 Task: Calculate the distance between Miami Beach, Florida, and Key Largo, Florida.
Action: Mouse moved to (307, 101)
Screenshot: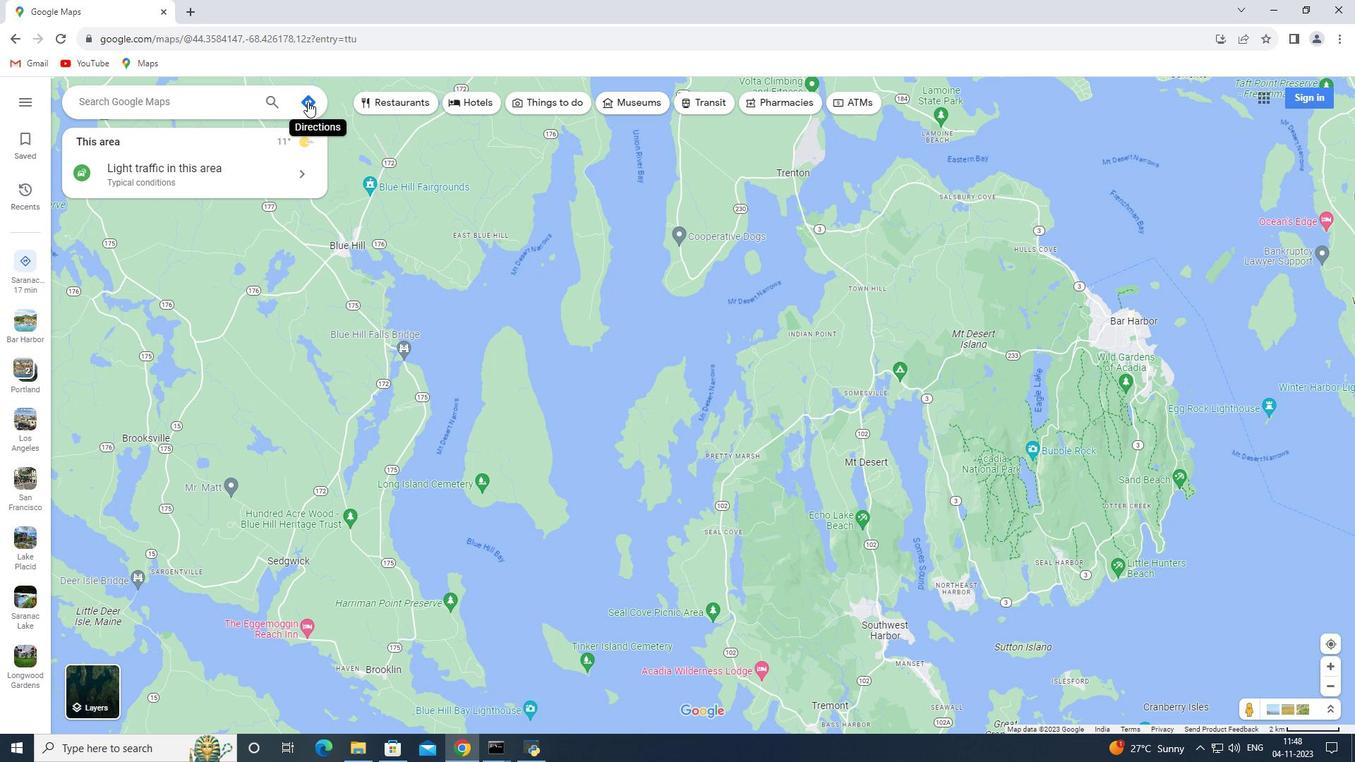 
Action: Mouse pressed left at (307, 101)
Screenshot: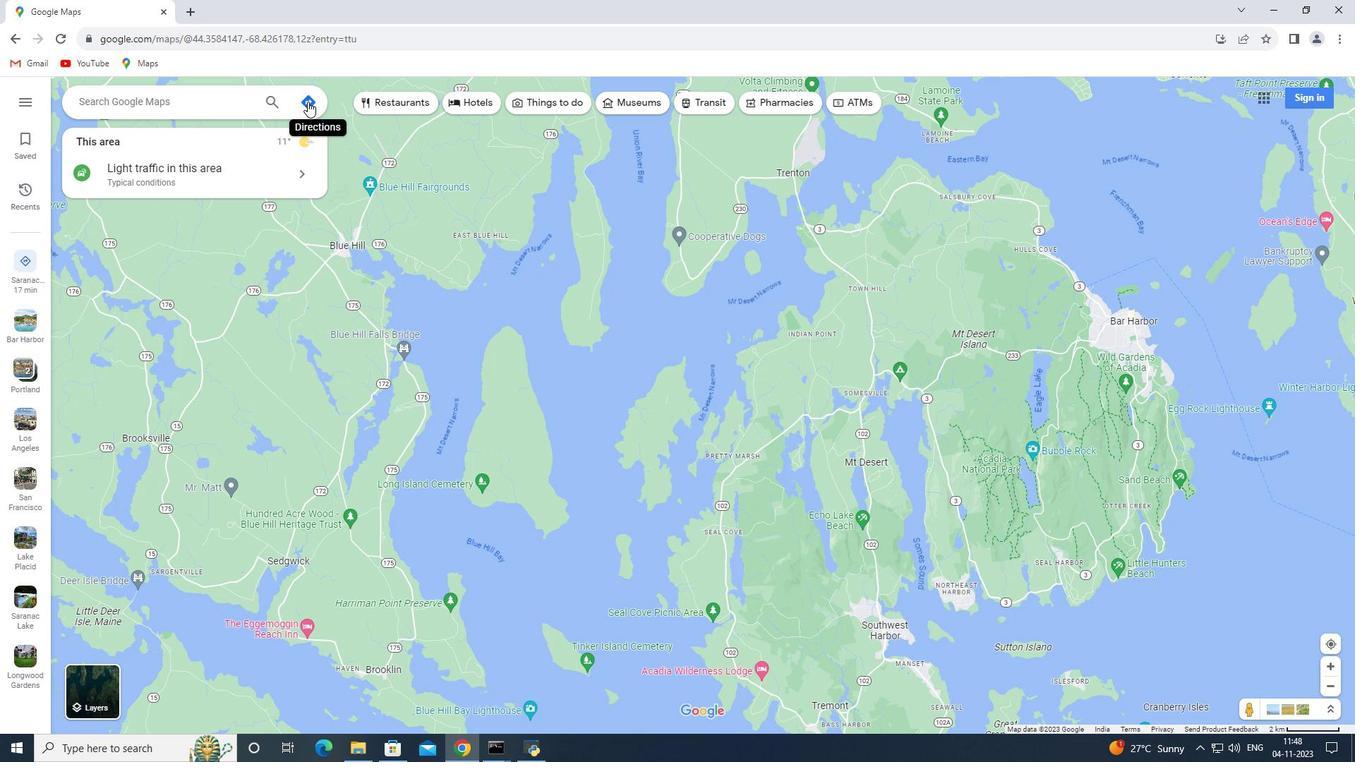 
Action: Mouse moved to (207, 138)
Screenshot: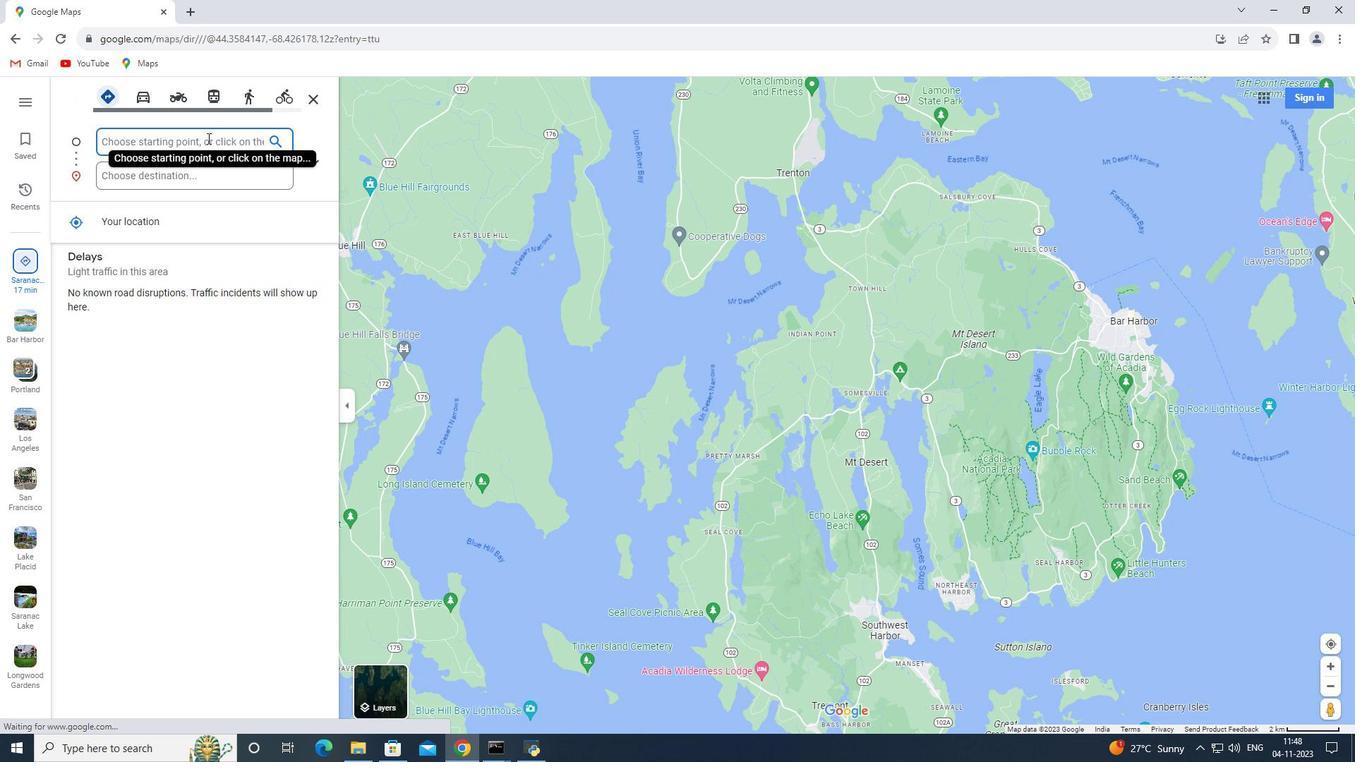 
Action: Key pressed <Key.shift_r>Miami<Key.space><Key.shift>Beach,<Key.space><Key.shift>f<Key.backspace><Key.shift>Florida
Screenshot: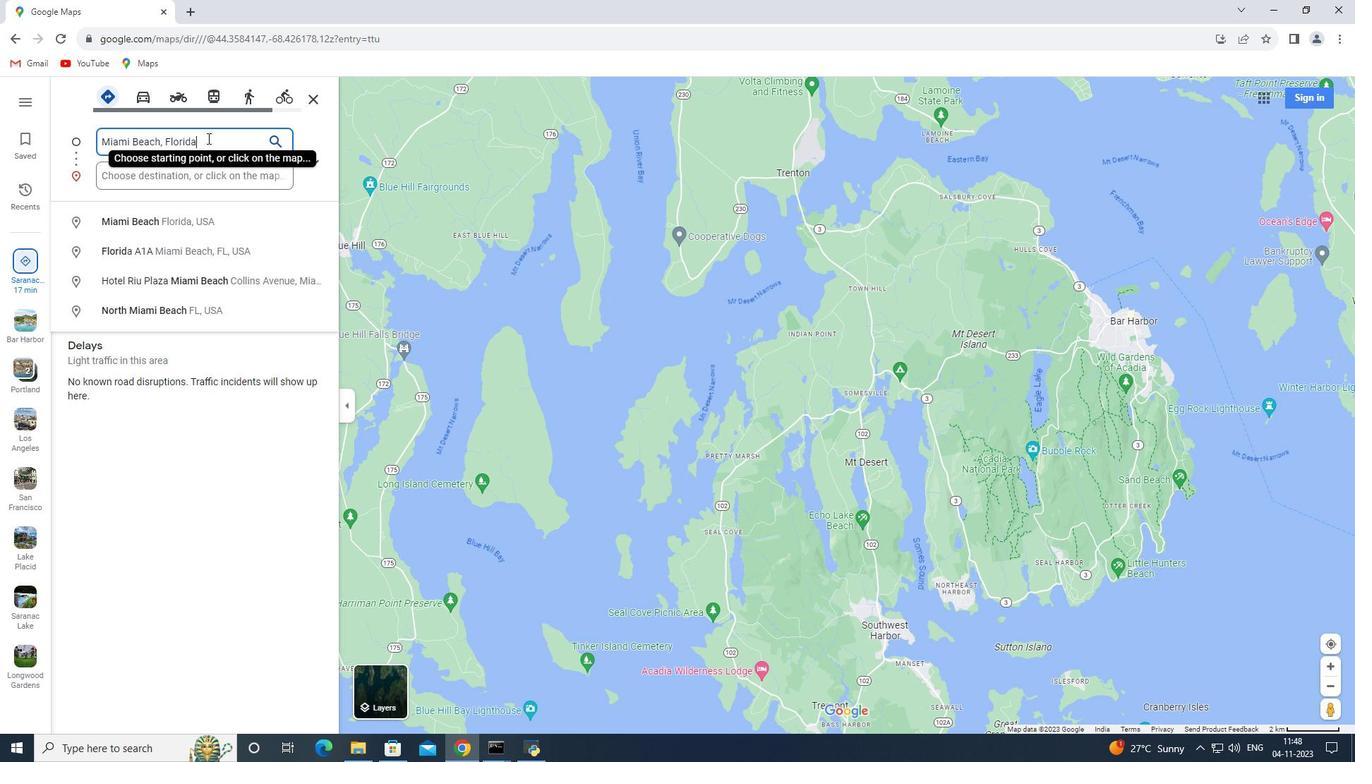 
Action: Mouse moved to (201, 166)
Screenshot: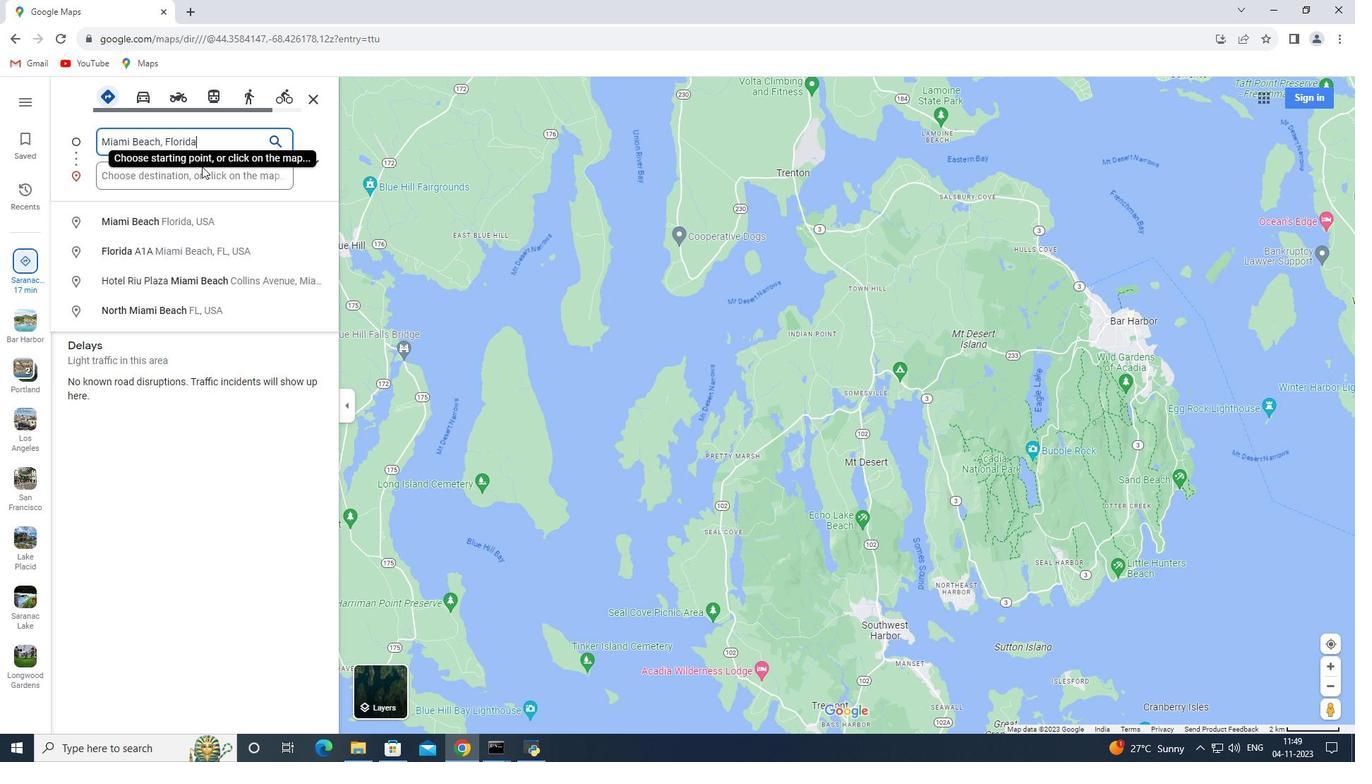 
Action: Mouse pressed left at (201, 166)
Screenshot: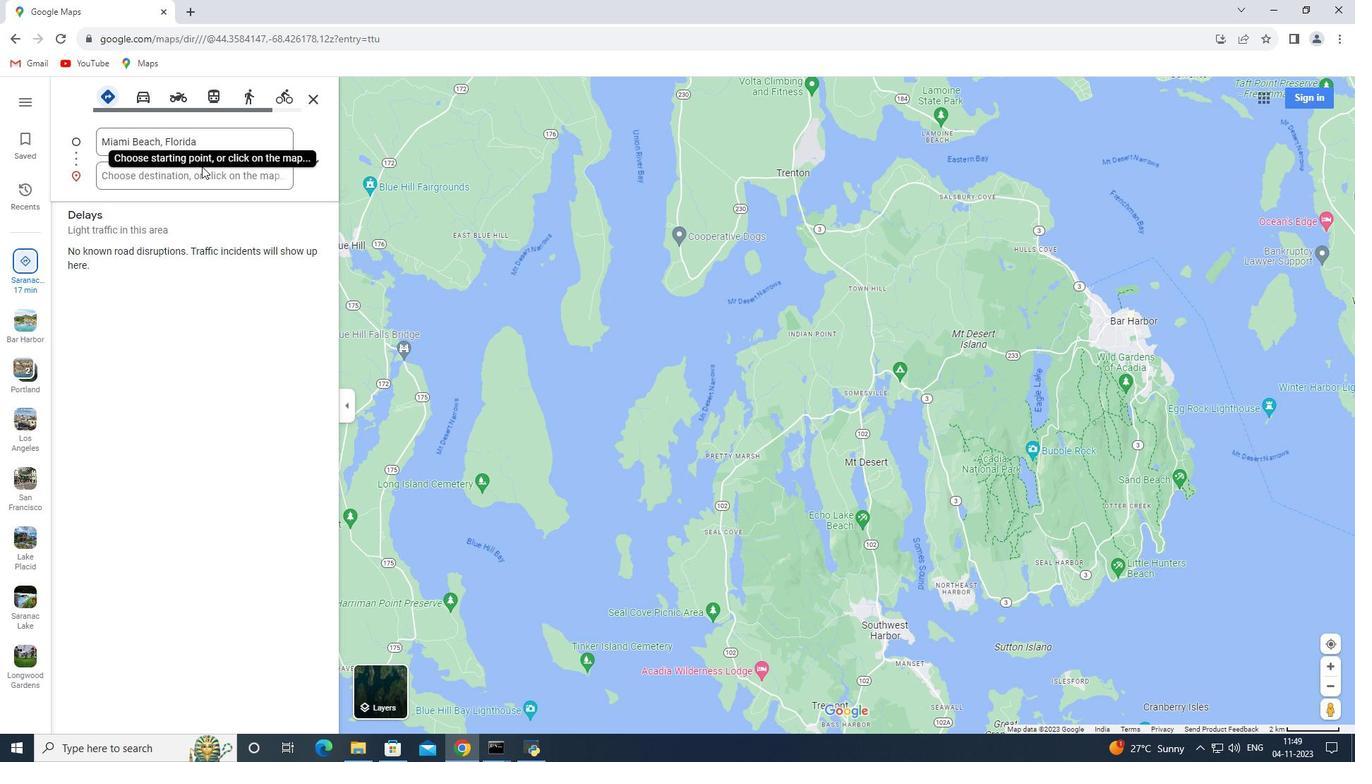 
Action: Mouse moved to (196, 177)
Screenshot: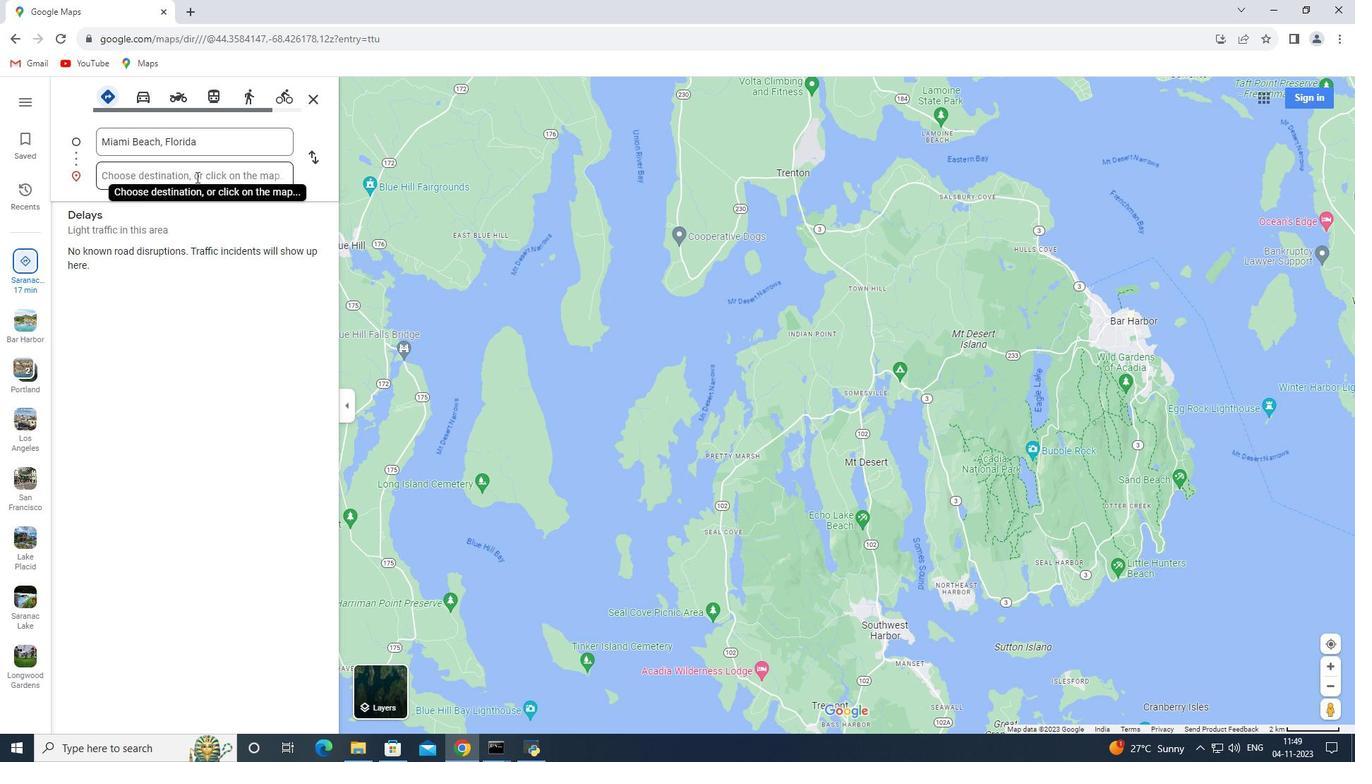 
Action: Mouse pressed left at (196, 177)
Screenshot: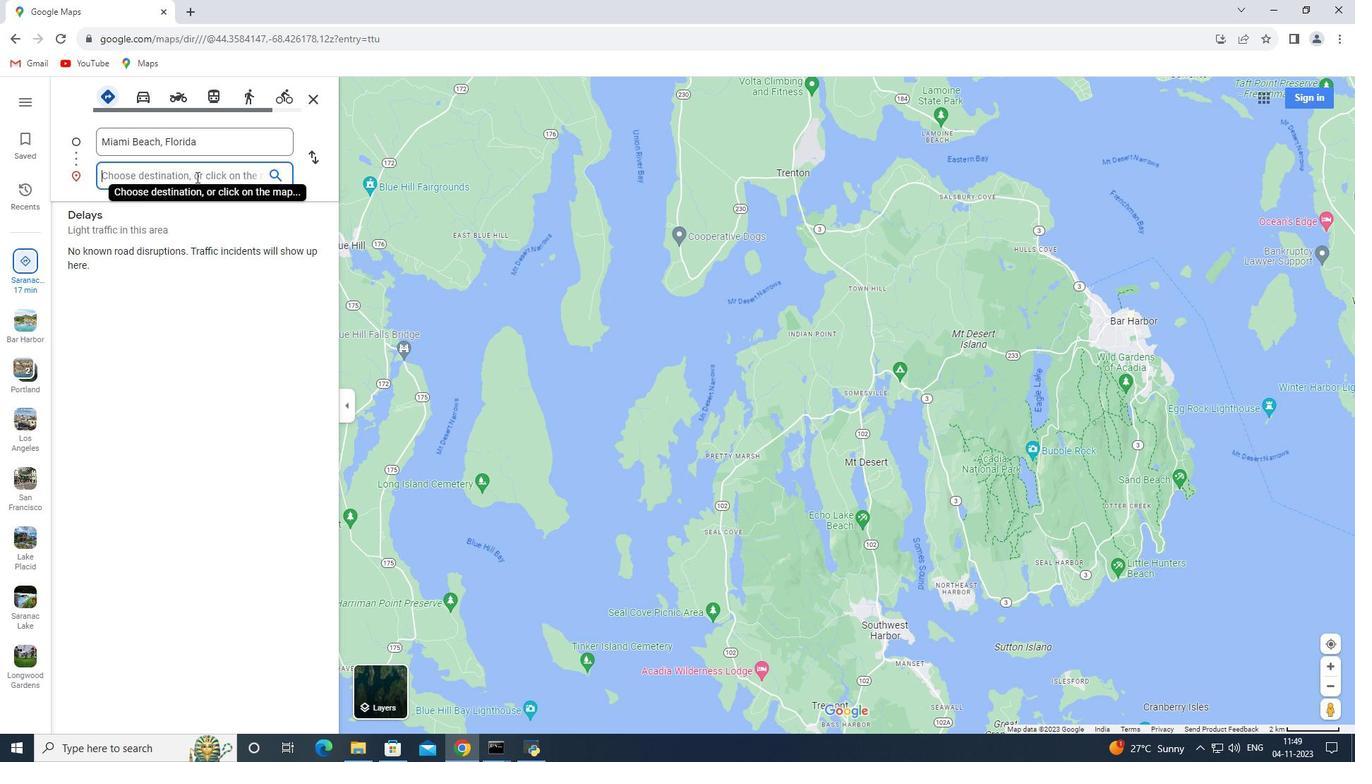 
Action: Key pressed <Key.shift>Key<Key.space><Key.shift>Largo,<Key.space><Key.shift>Florida<Key.enter>
Screenshot: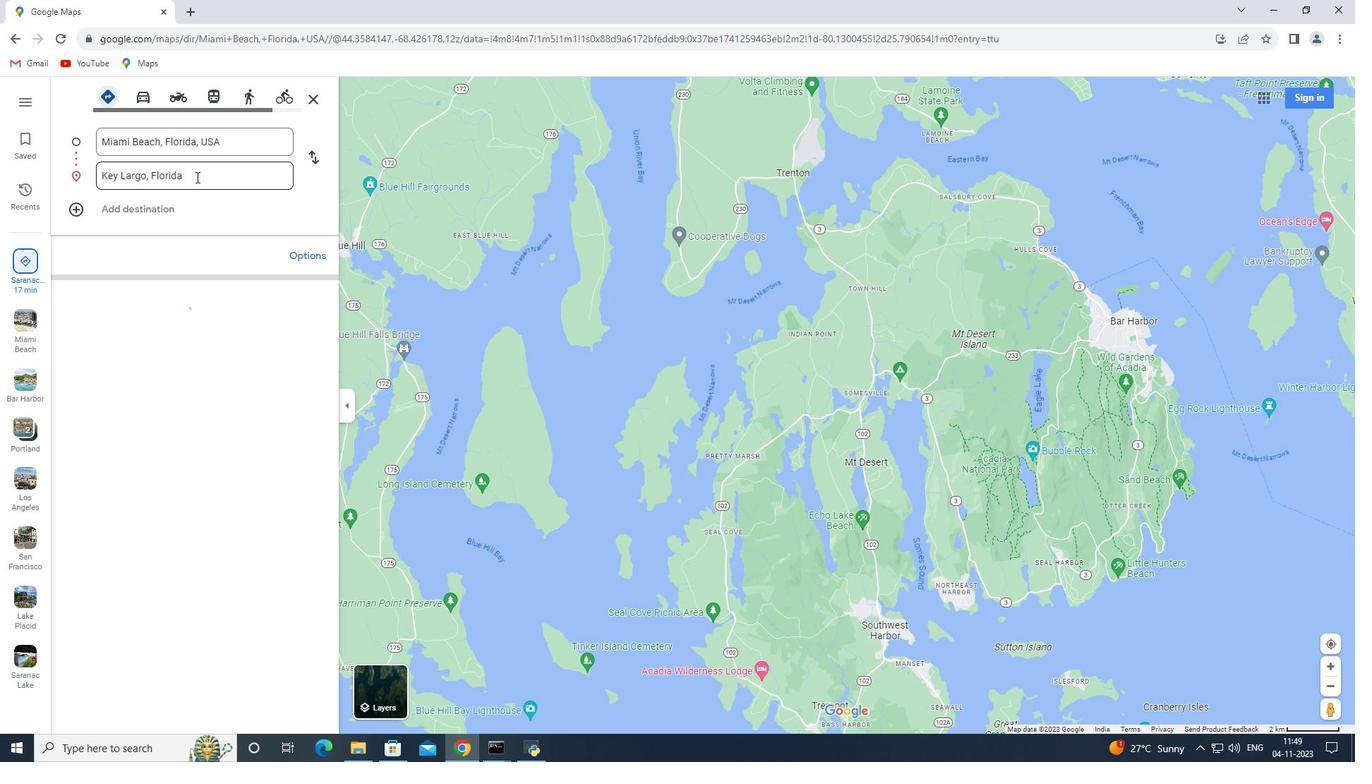 
